 Task: Use Communication Engaged Effect in this video Movie B.mp4
Action: Mouse moved to (300, 118)
Screenshot: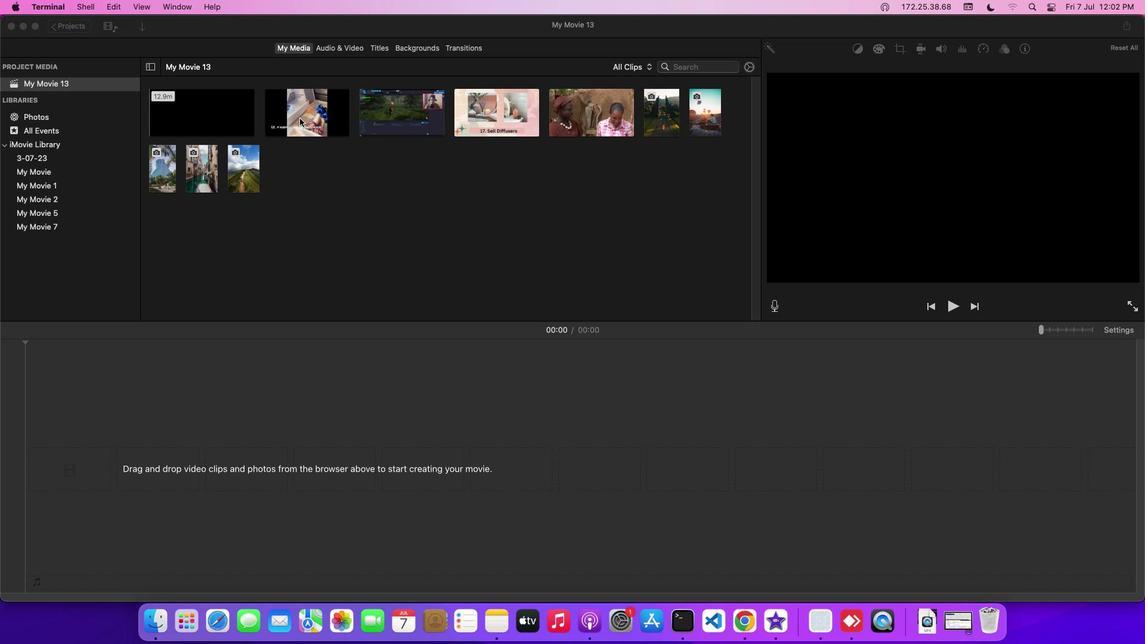 
Action: Mouse pressed left at (300, 118)
Screenshot: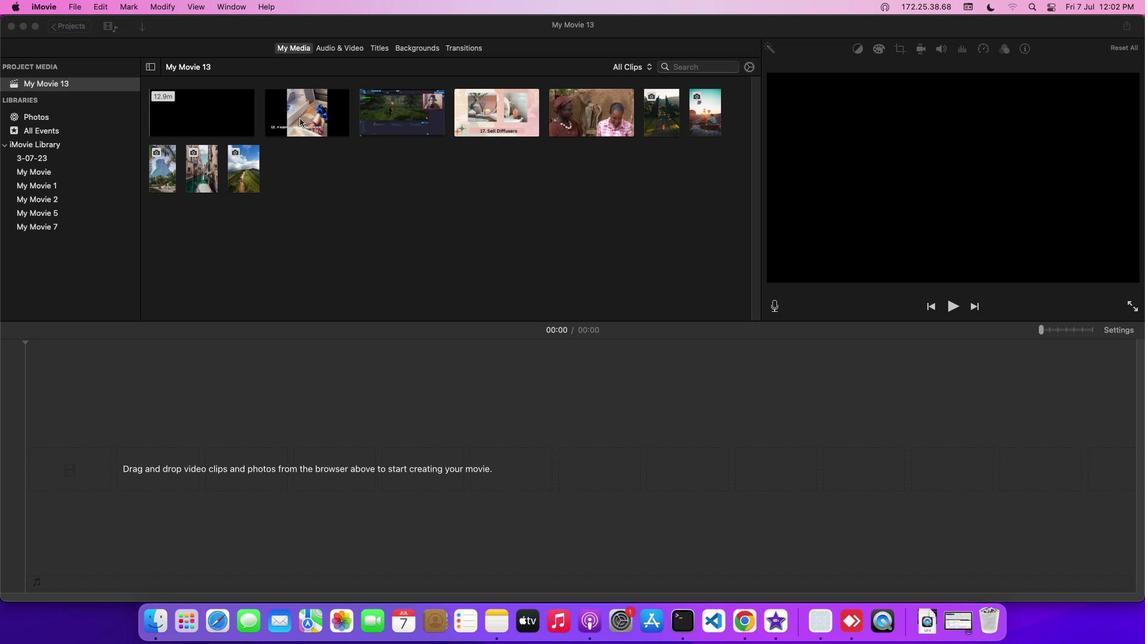 
Action: Mouse moved to (301, 118)
Screenshot: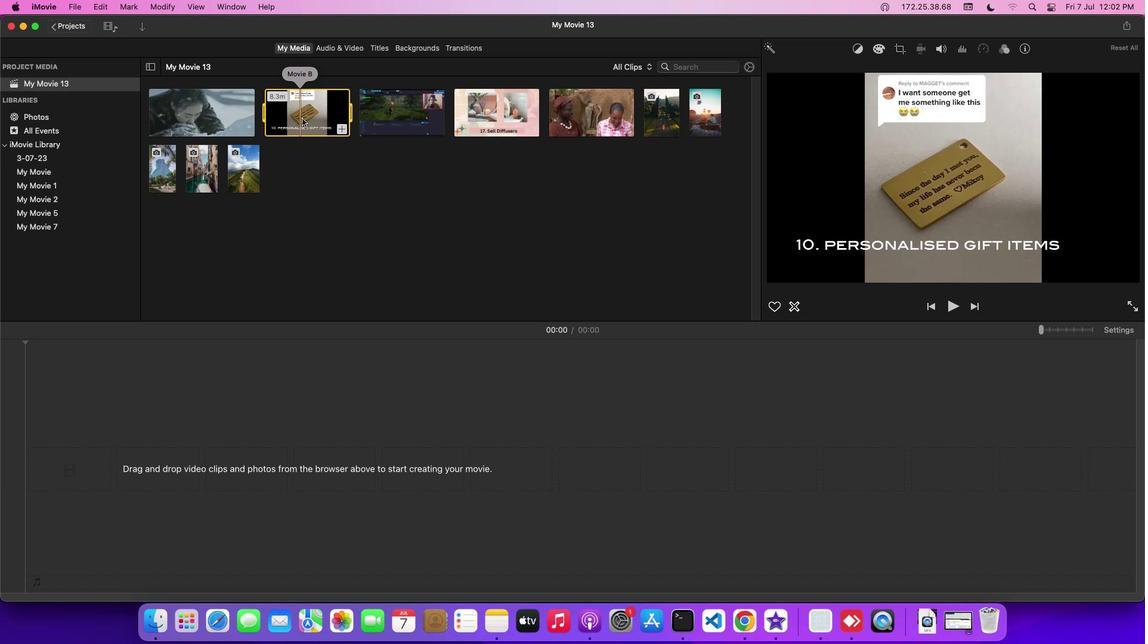 
Action: Mouse pressed left at (301, 118)
Screenshot: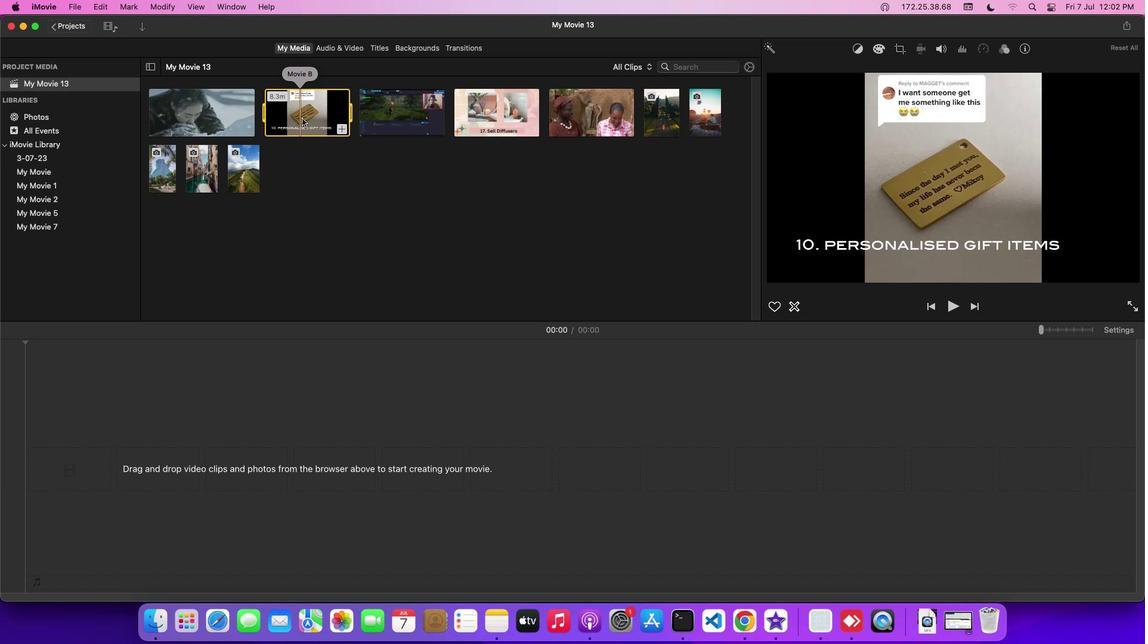 
Action: Mouse moved to (339, 48)
Screenshot: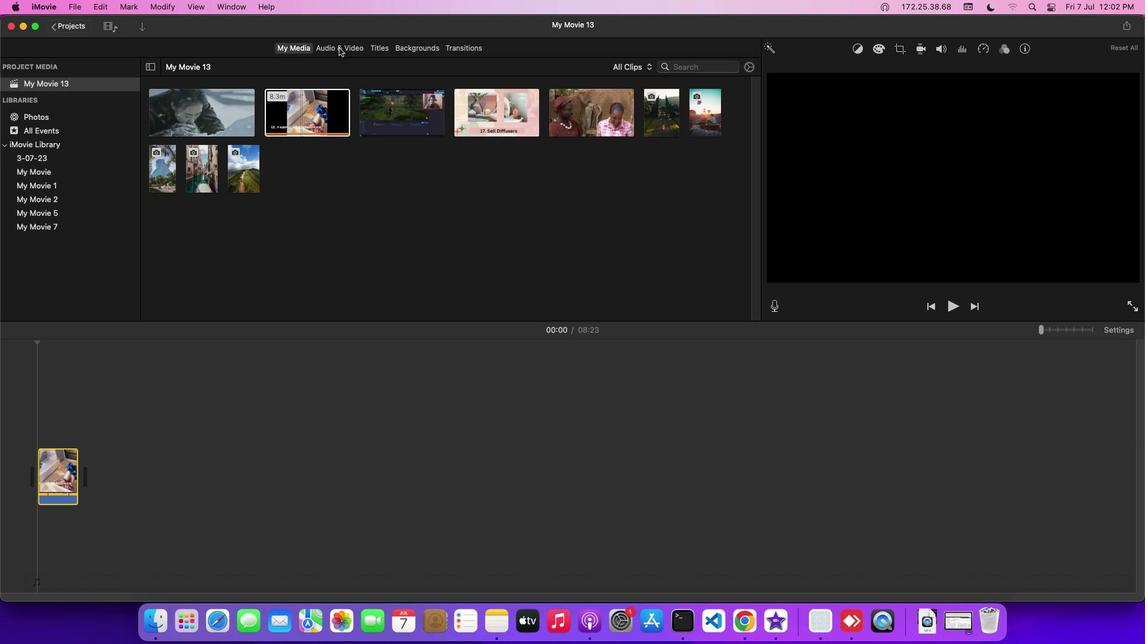 
Action: Mouse pressed left at (339, 48)
Screenshot: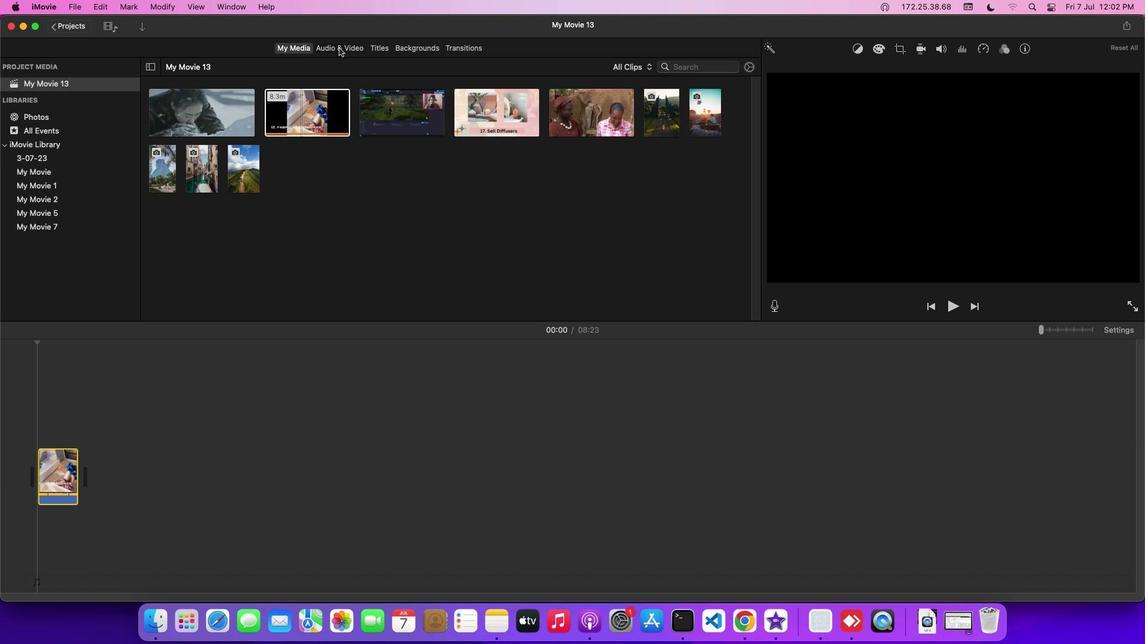 
Action: Mouse moved to (84, 114)
Screenshot: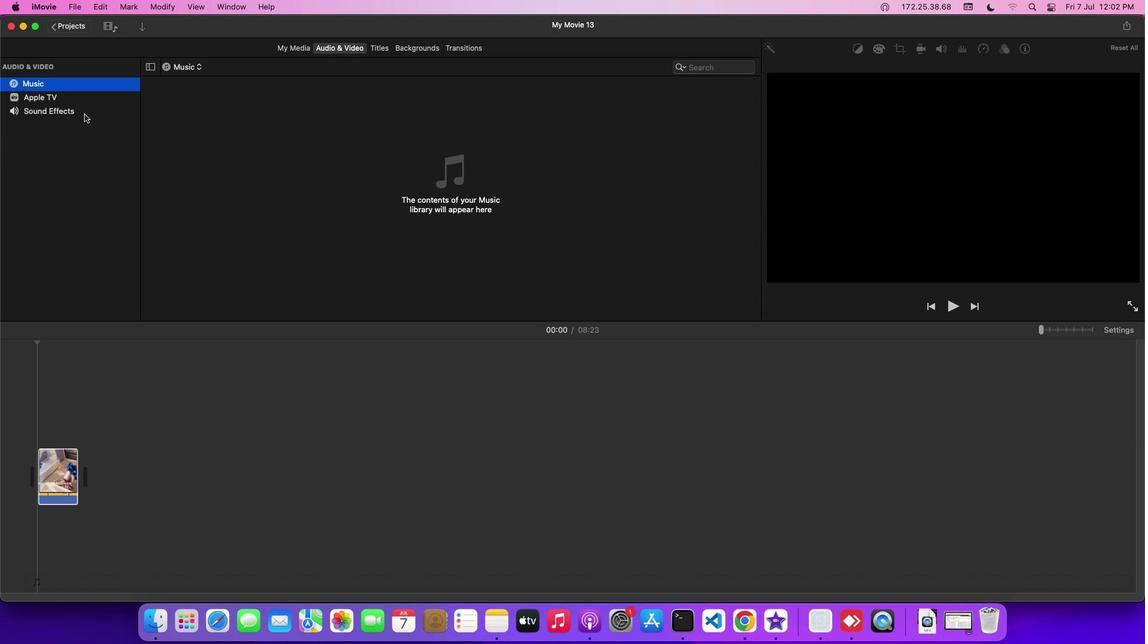 
Action: Mouse pressed left at (84, 114)
Screenshot: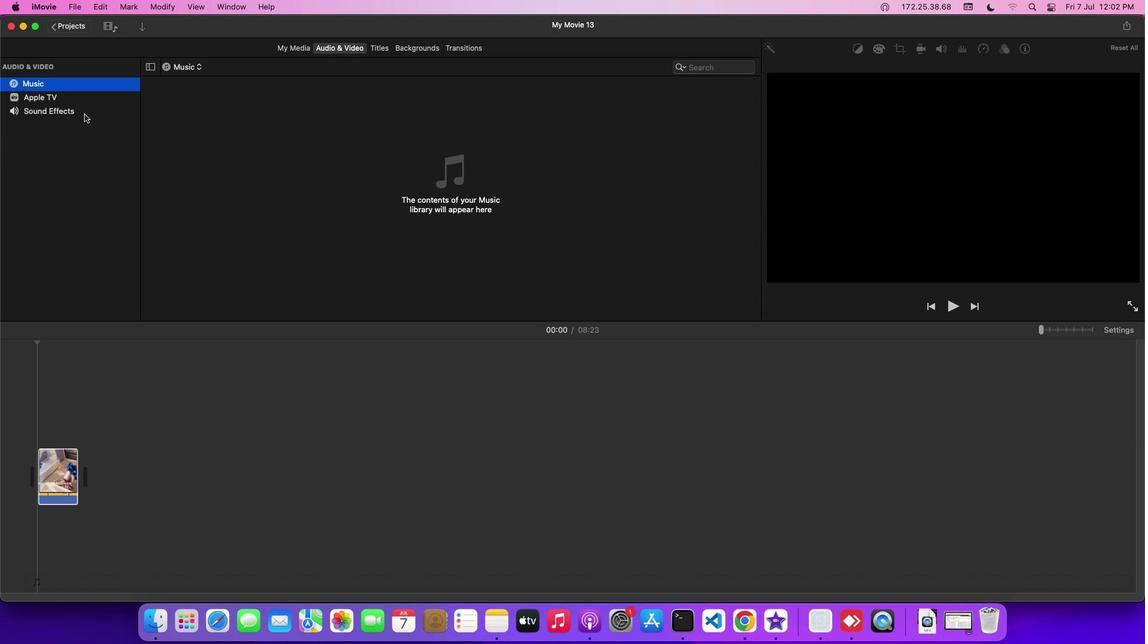 
Action: Mouse moved to (178, 251)
Screenshot: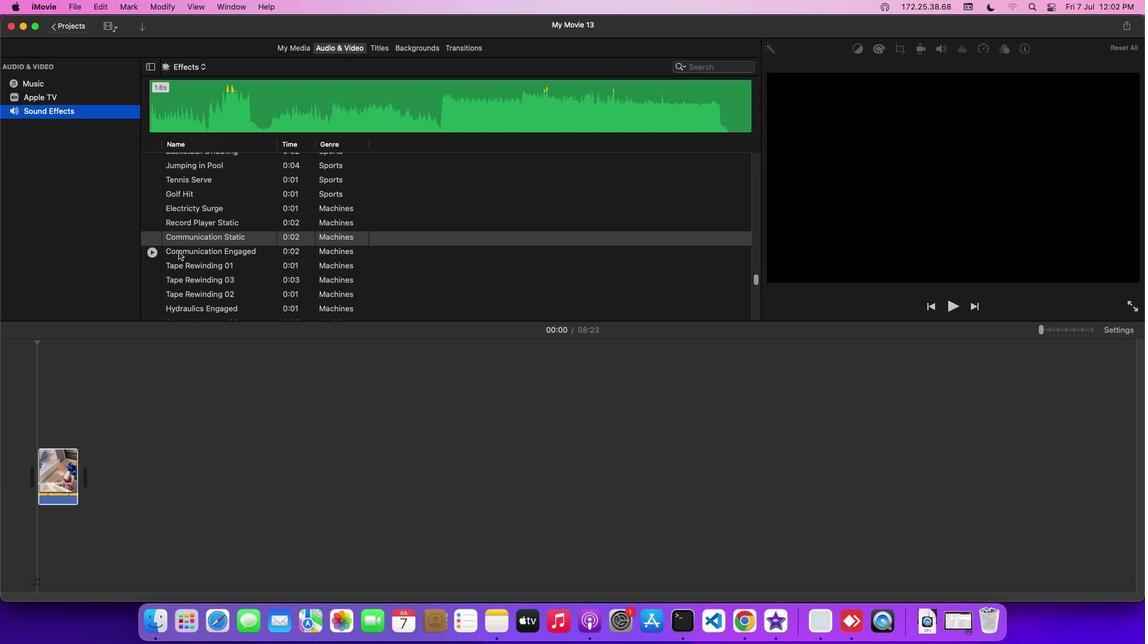 
Action: Mouse pressed left at (178, 251)
Screenshot: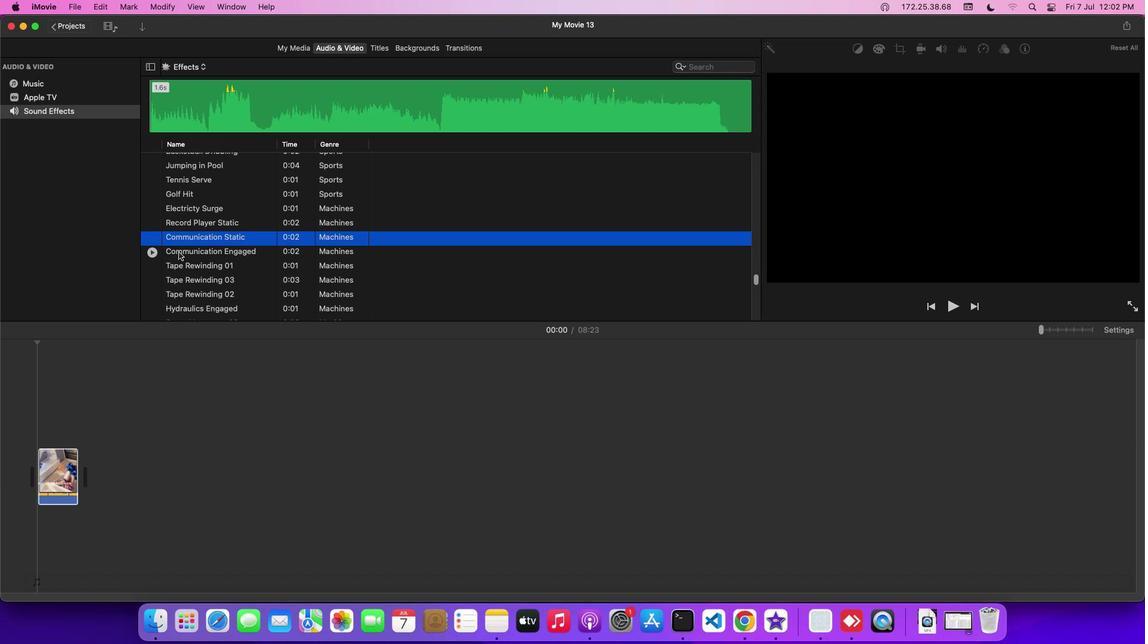 
Action: Mouse moved to (177, 249)
Screenshot: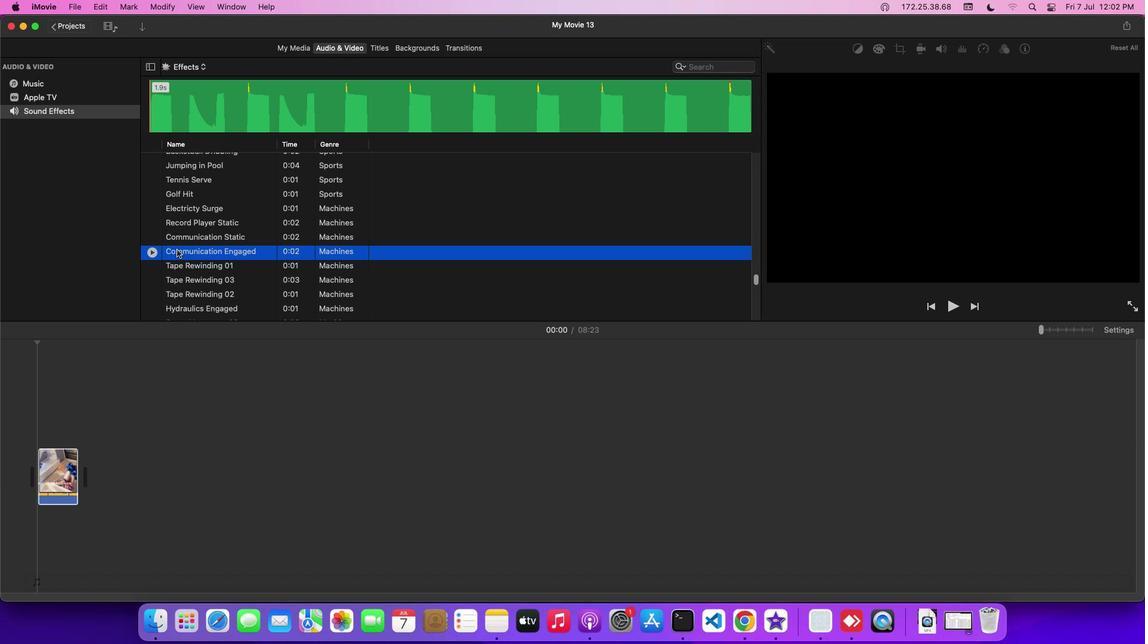 
Action: Mouse pressed left at (177, 249)
Screenshot: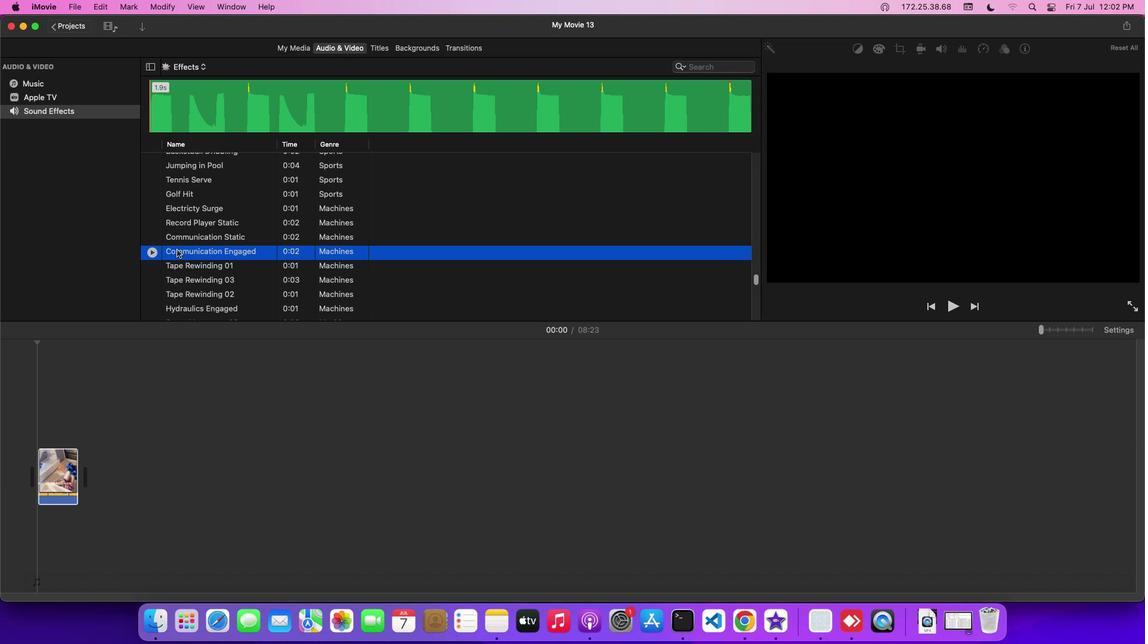 
Action: Mouse moved to (227, 478)
Screenshot: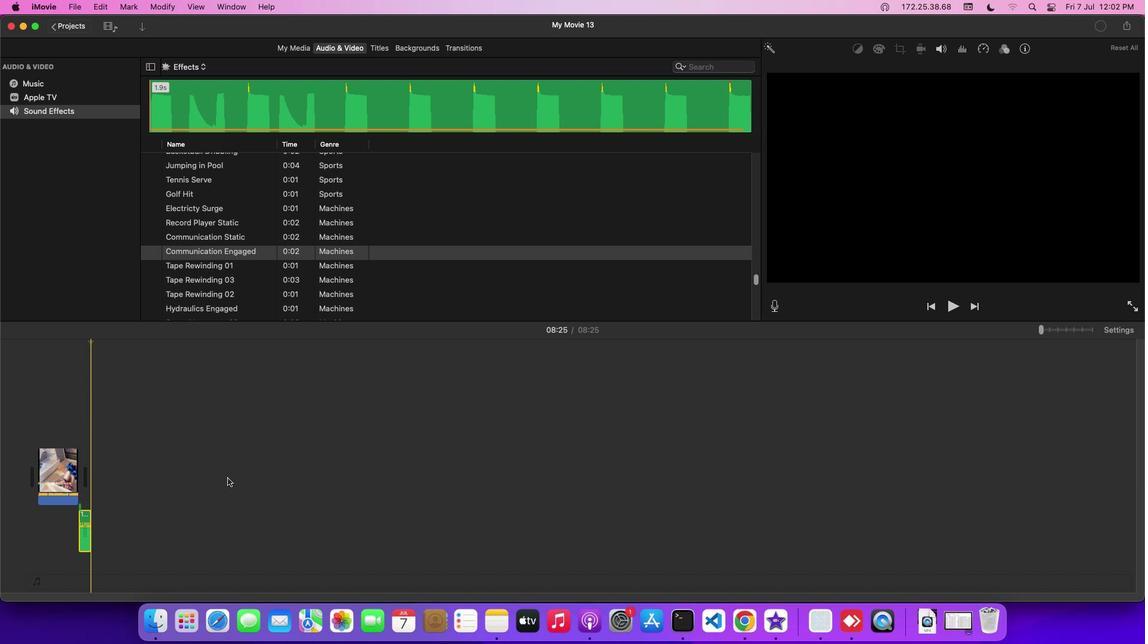 
